 Task: Add the task  Improve the appâ€™s onboarding process for new users to the section Debug Dive in the project Wayfarer and add a Due Date to the respective task as 2023/12/07.
Action: Mouse moved to (83, 411)
Screenshot: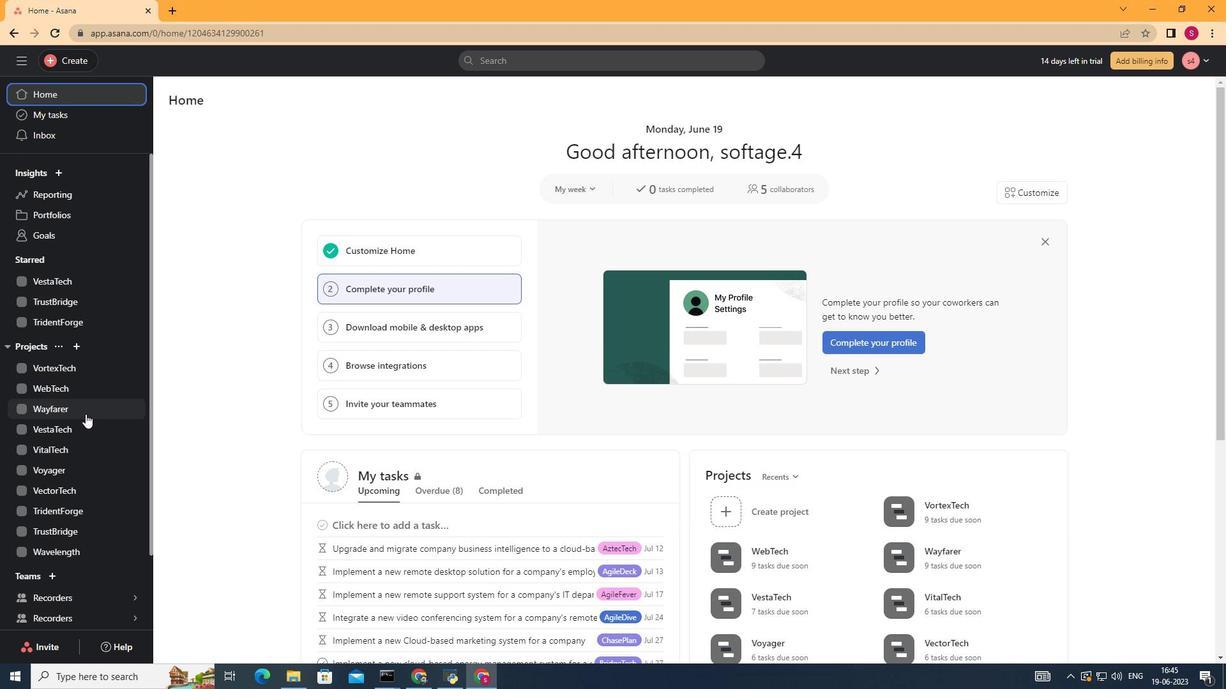 
Action: Mouse pressed left at (83, 411)
Screenshot: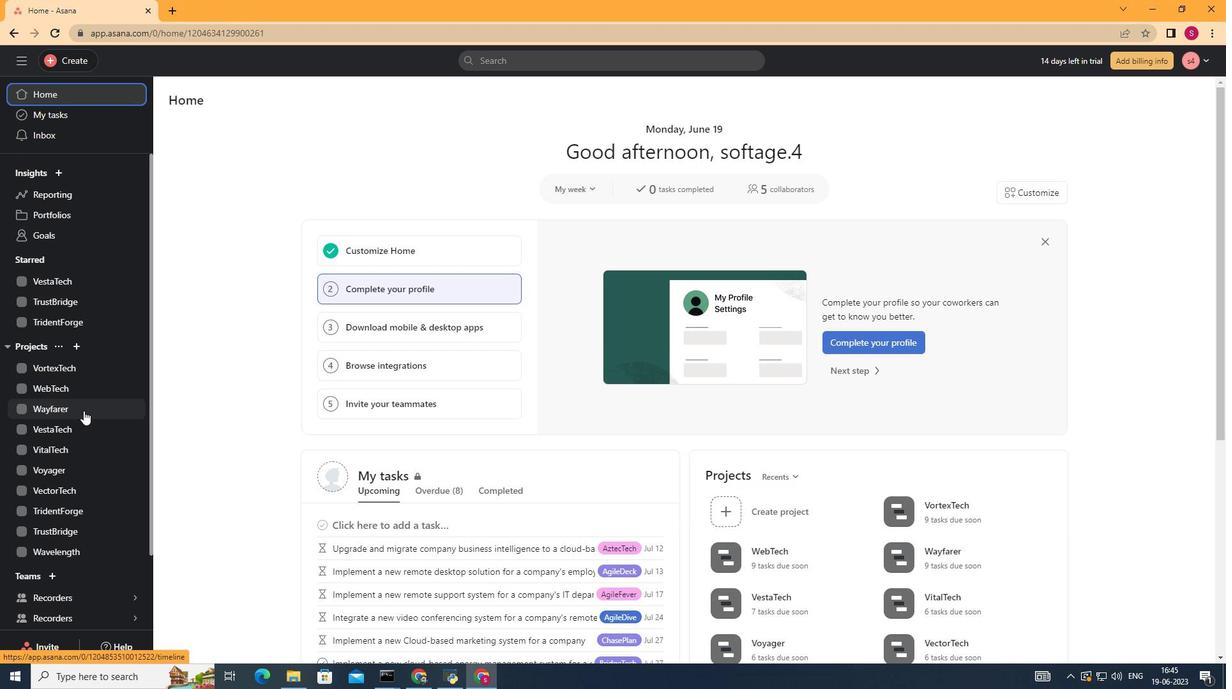 
Action: Mouse moved to (477, 305)
Screenshot: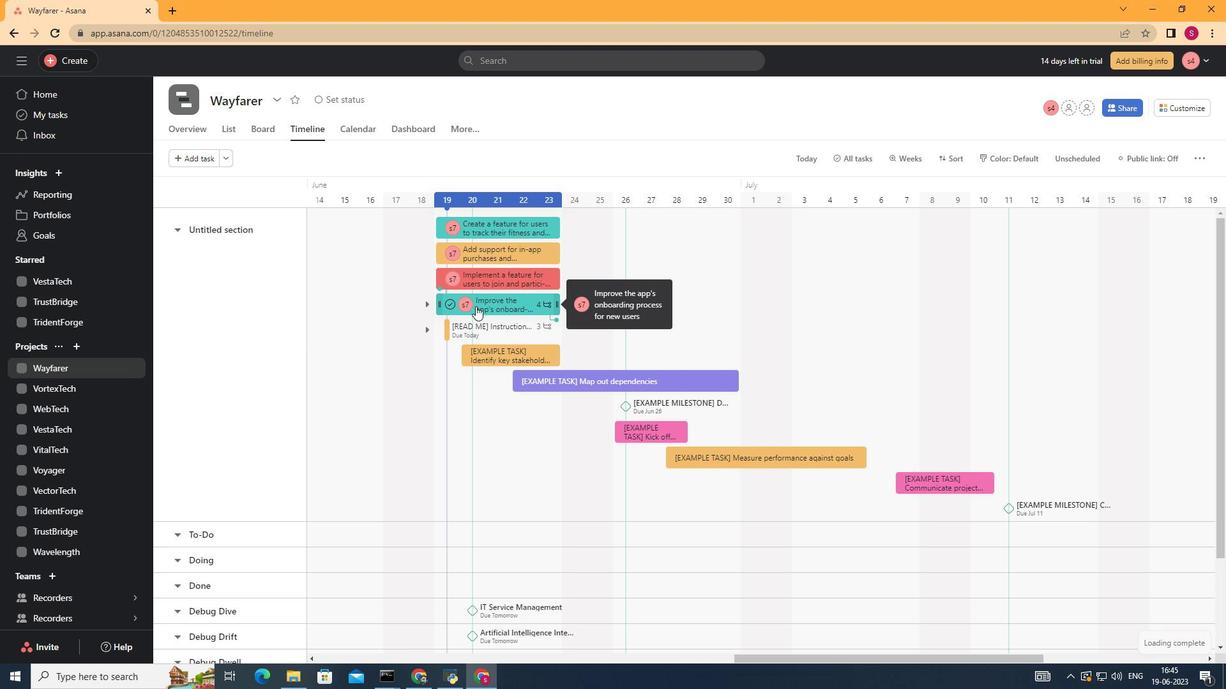 
Action: Mouse pressed left at (477, 305)
Screenshot: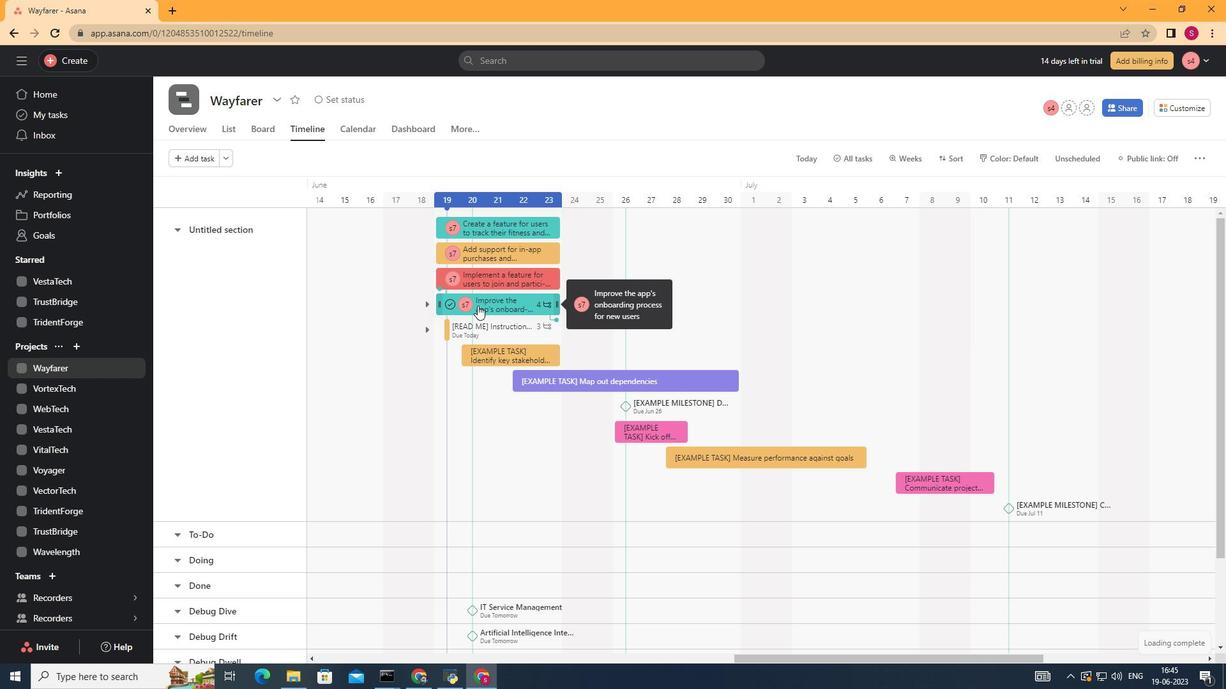 
Action: Mouse moved to (996, 279)
Screenshot: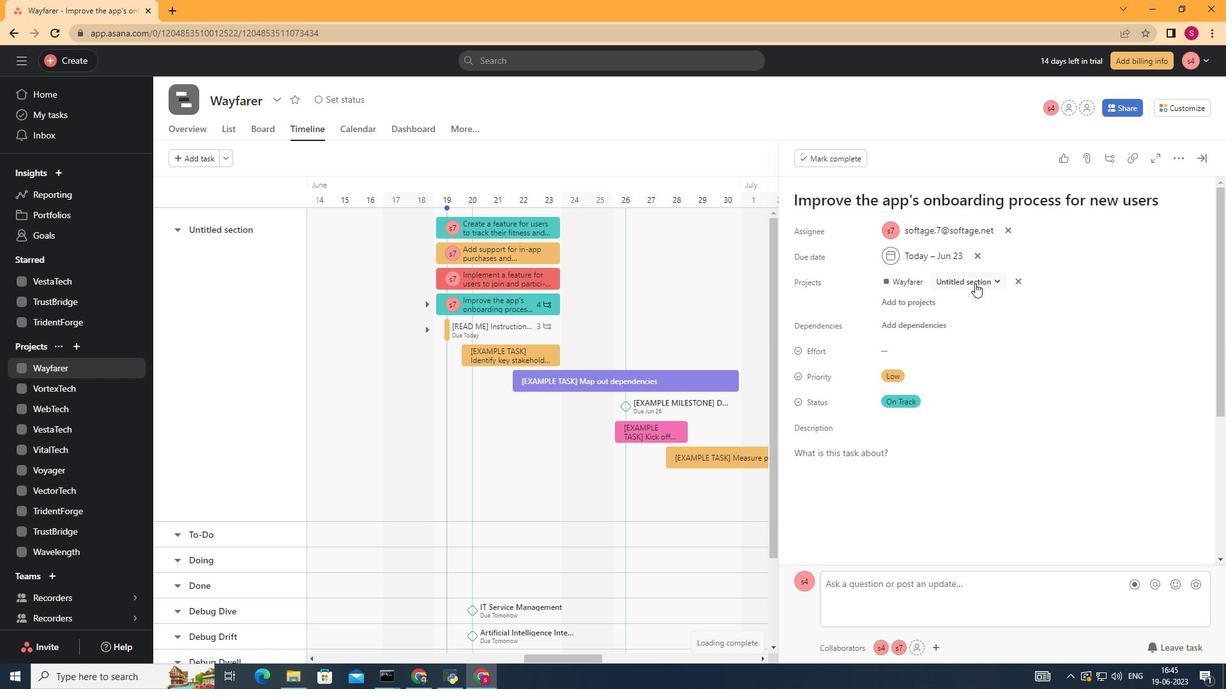 
Action: Mouse pressed left at (996, 279)
Screenshot: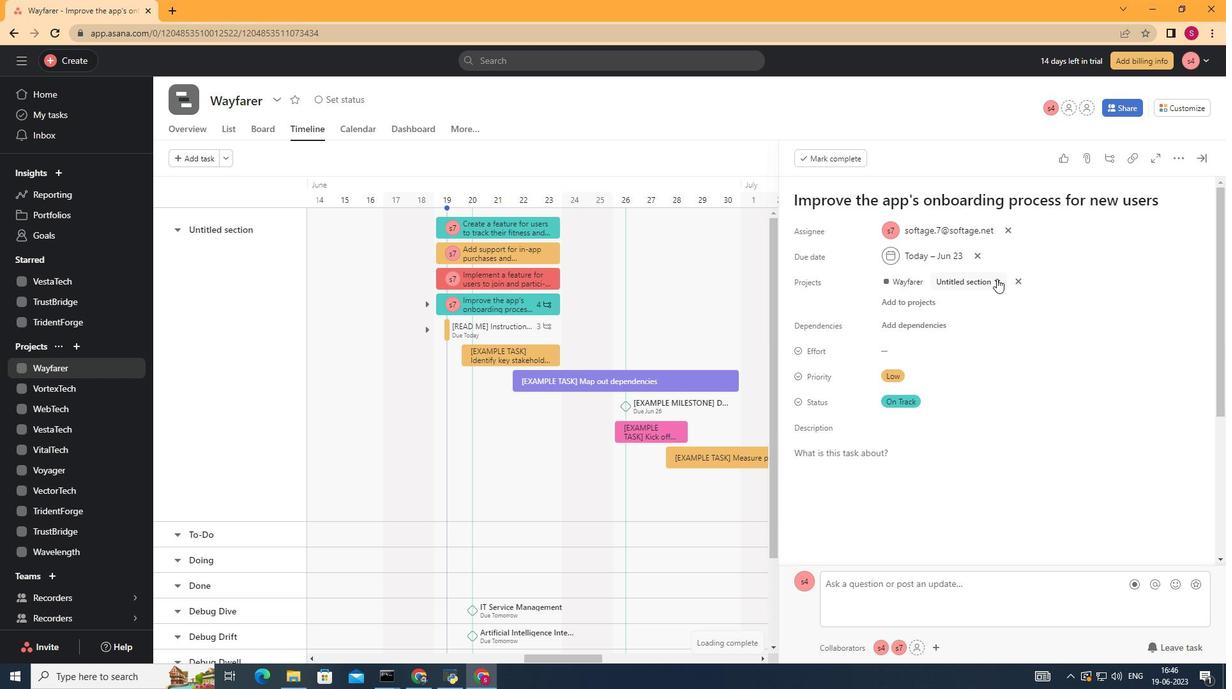 
Action: Mouse moved to (943, 402)
Screenshot: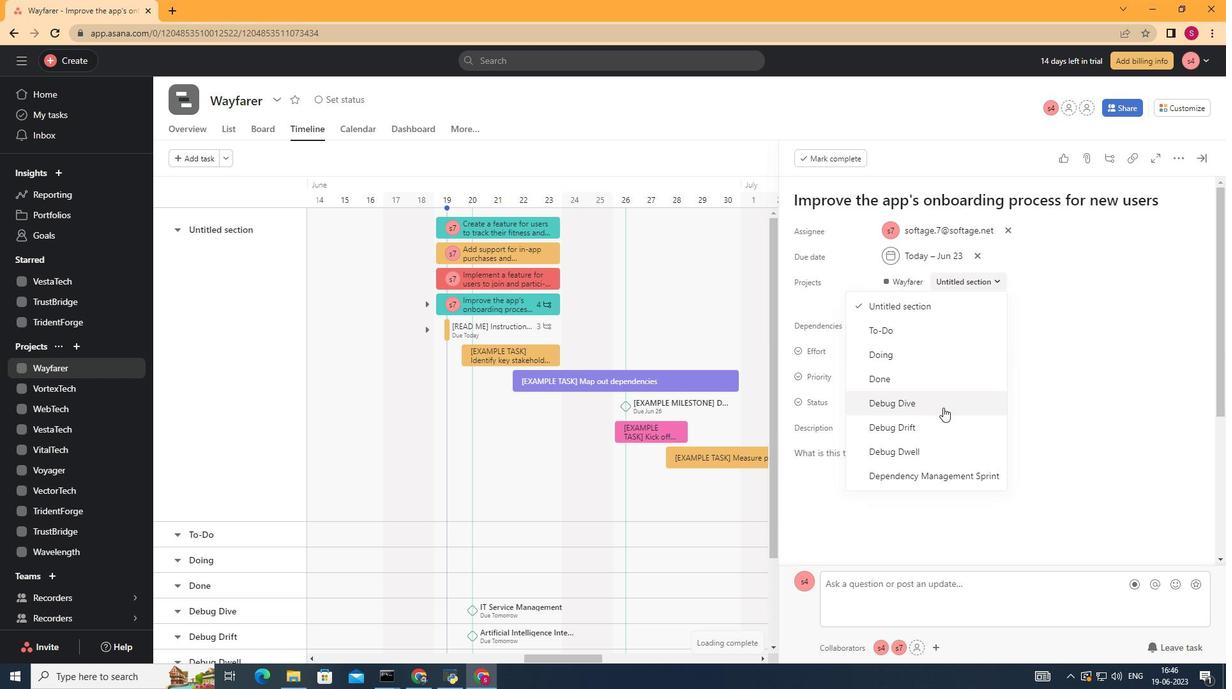 
Action: Mouse pressed left at (943, 402)
Screenshot: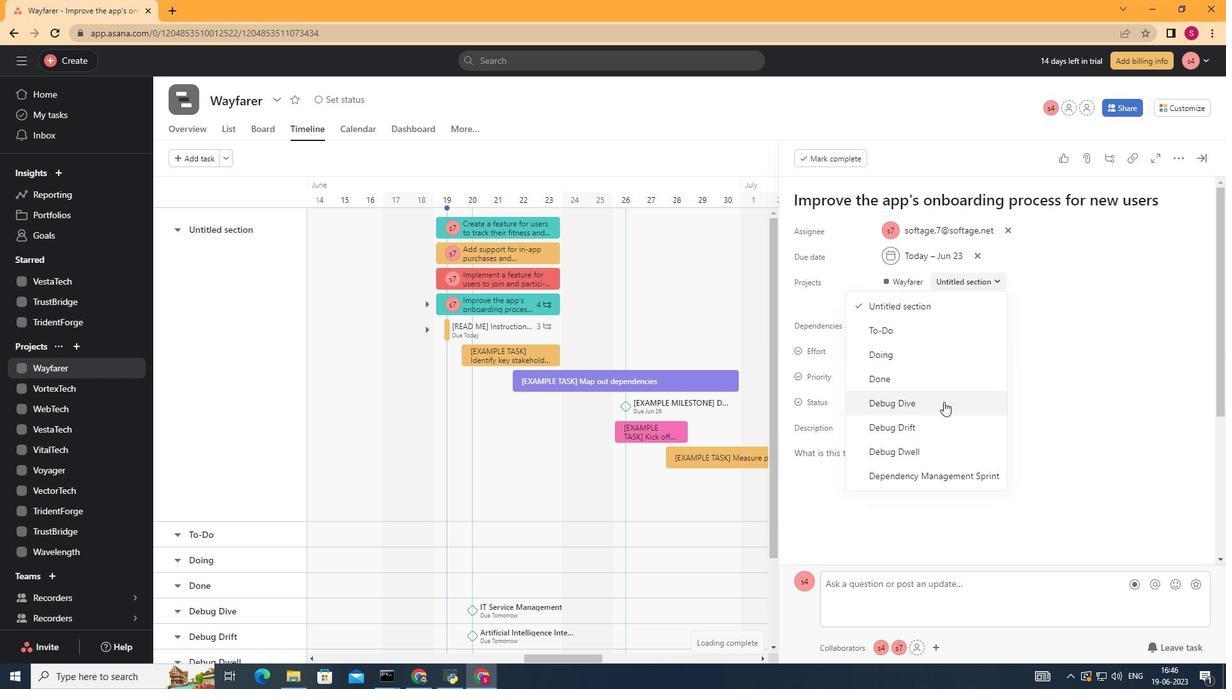 
Action: Mouse moved to (973, 254)
Screenshot: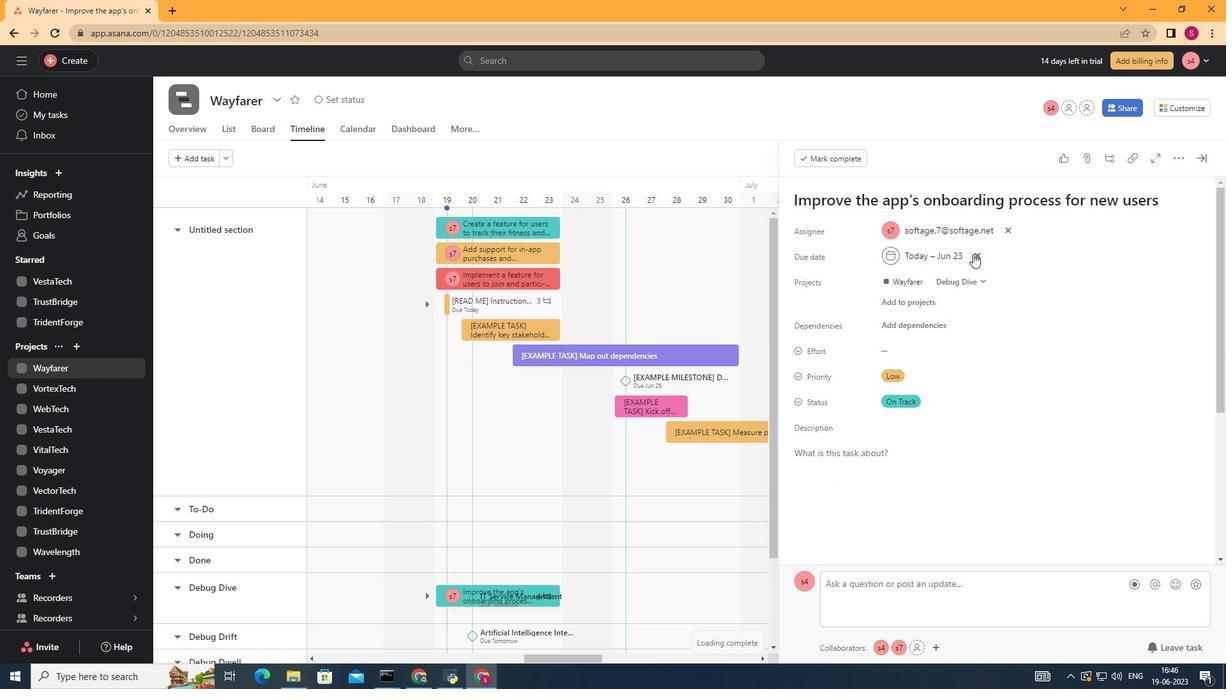 
Action: Mouse pressed left at (973, 254)
Screenshot: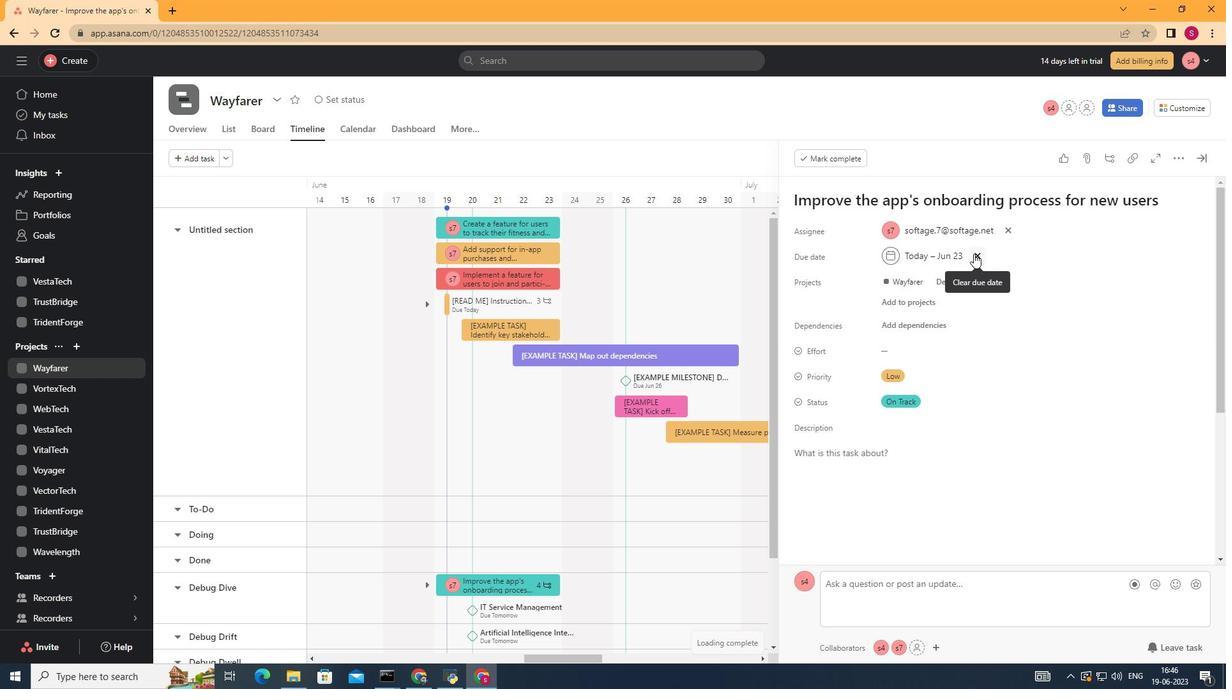 
Action: Mouse moved to (934, 256)
Screenshot: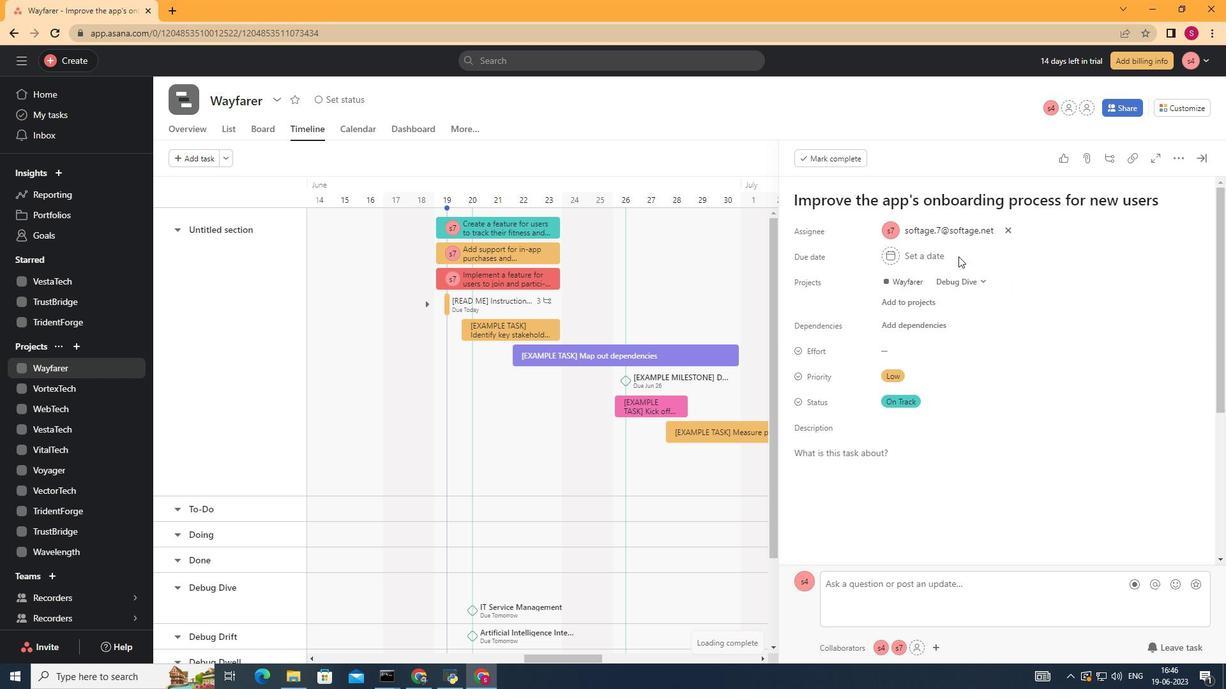 
Action: Mouse pressed left at (934, 256)
Screenshot: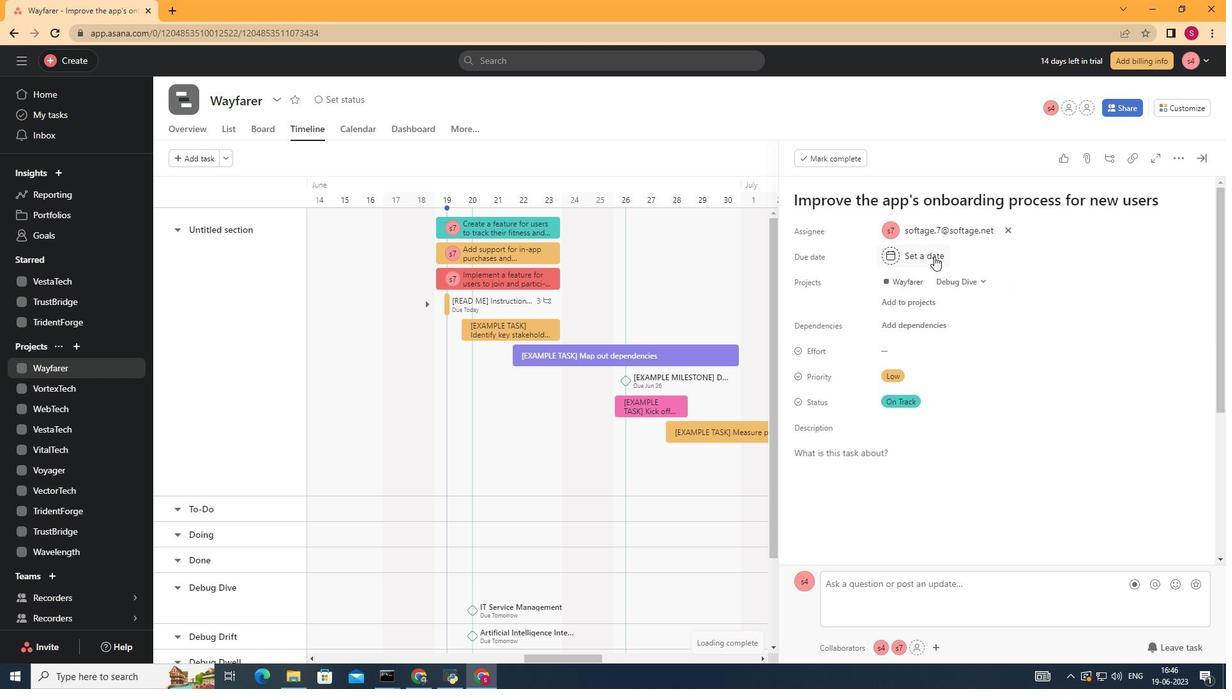 
Action: Mouse moved to (1001, 286)
Screenshot: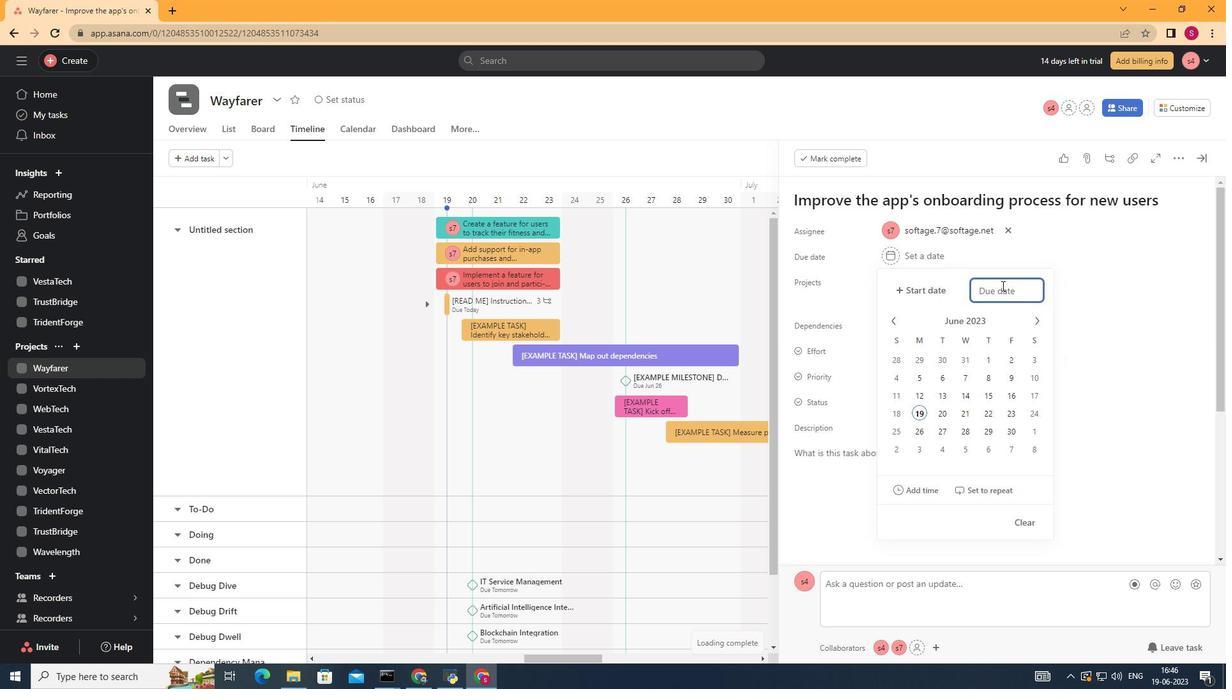 
Action: Key pressed 2023/
Screenshot: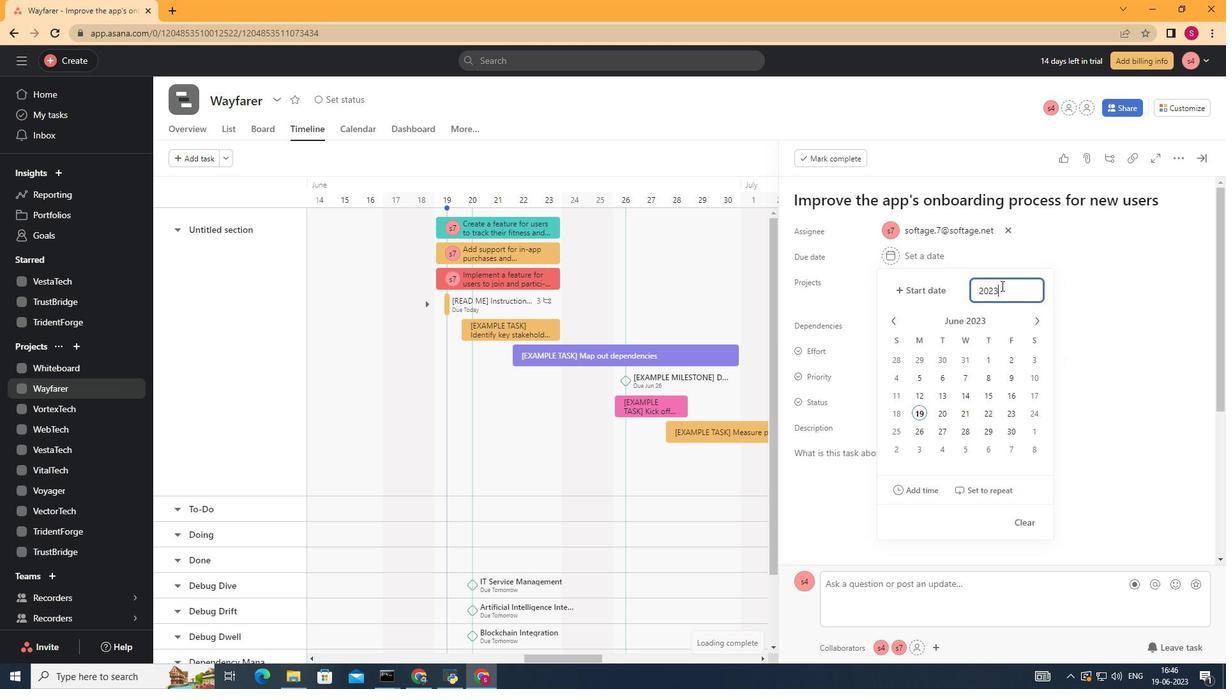 
Action: Mouse moved to (1087, 284)
Screenshot: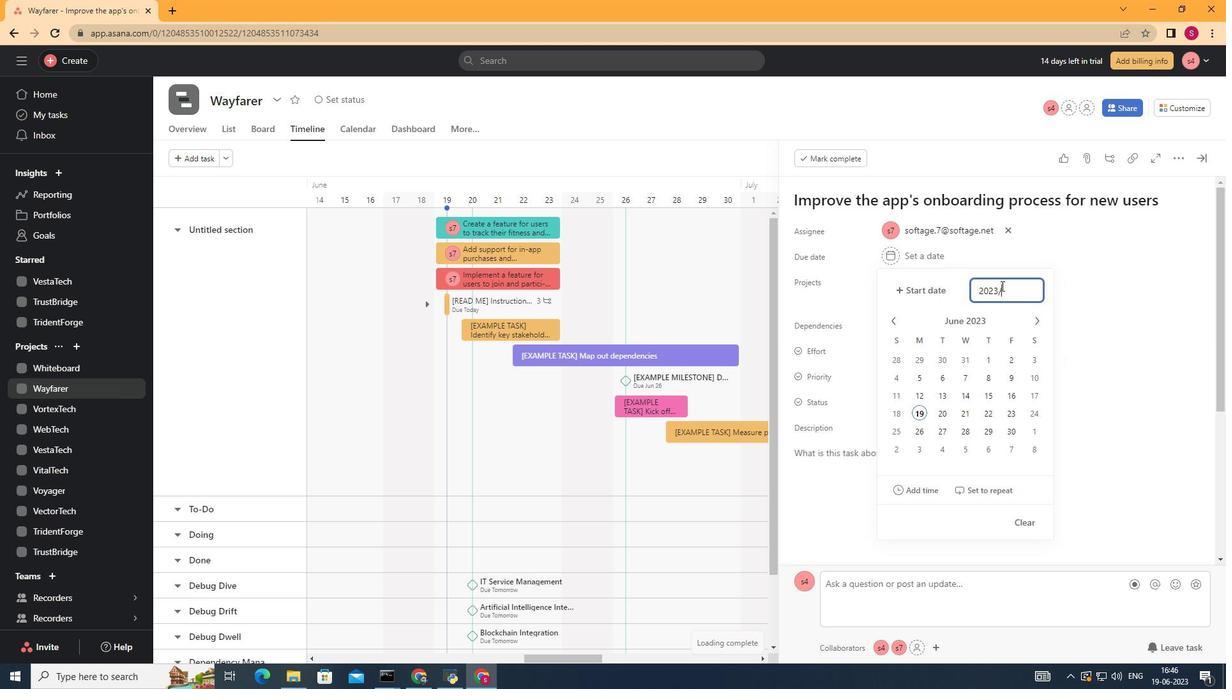 
Action: Key pressed 12/07<Key.enter>
Screenshot: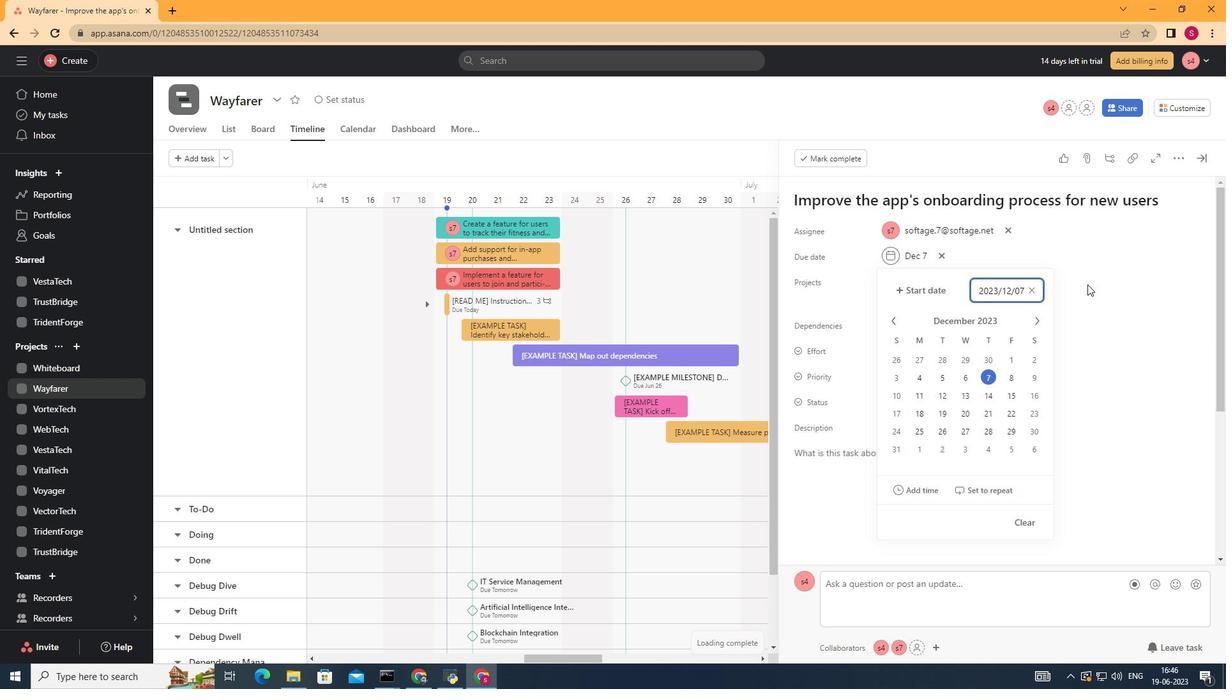 
